 Task: Look for products in the category "Aromatherapy & Essential Oils" from Kate's Magik only.
Action: Mouse moved to (257, 101)
Screenshot: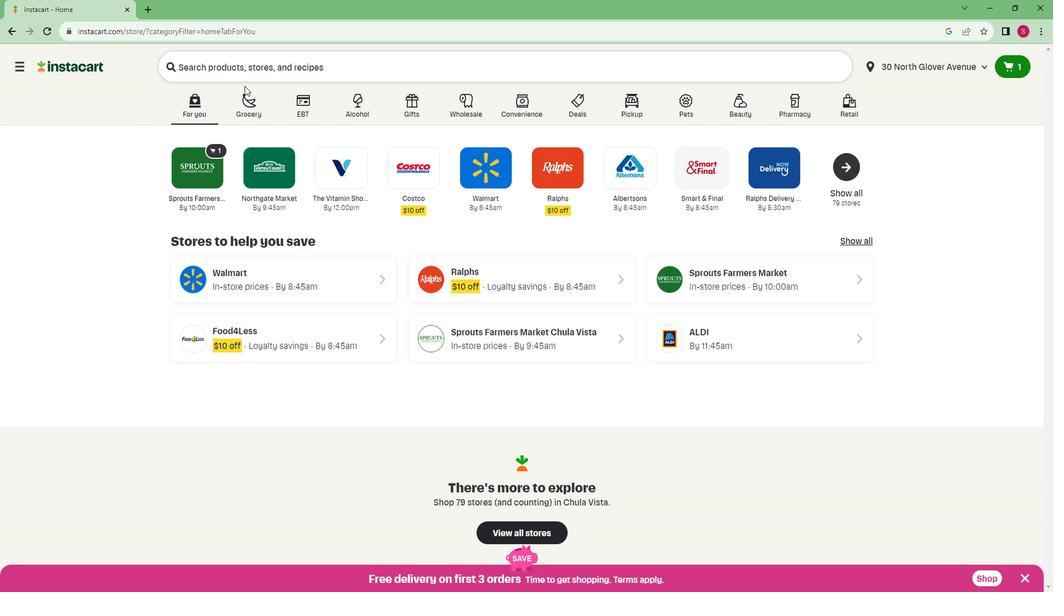 
Action: Mouse pressed left at (257, 101)
Screenshot: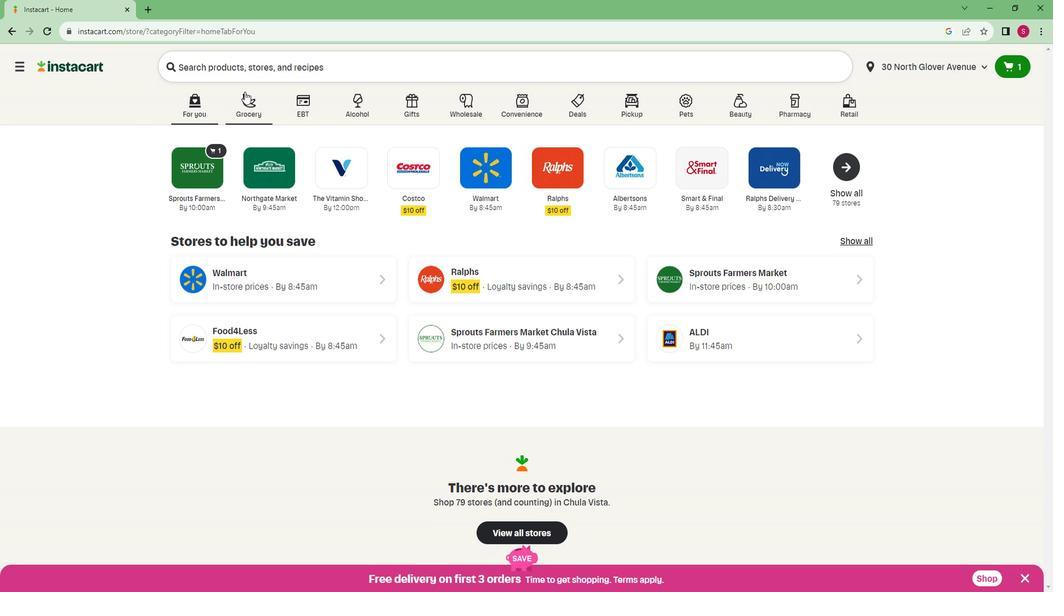 
Action: Mouse moved to (229, 332)
Screenshot: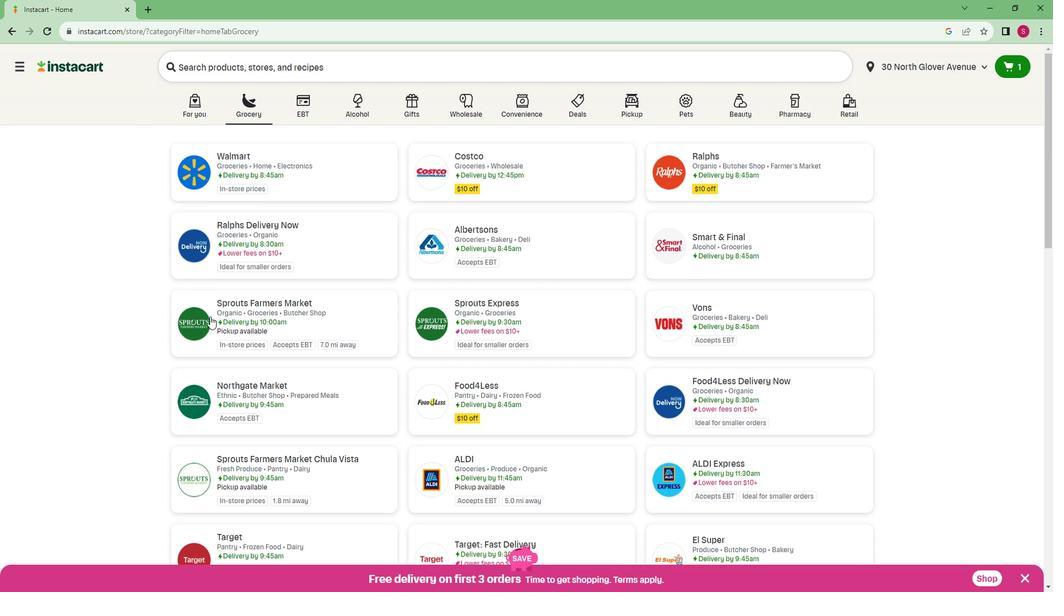 
Action: Mouse pressed left at (229, 332)
Screenshot: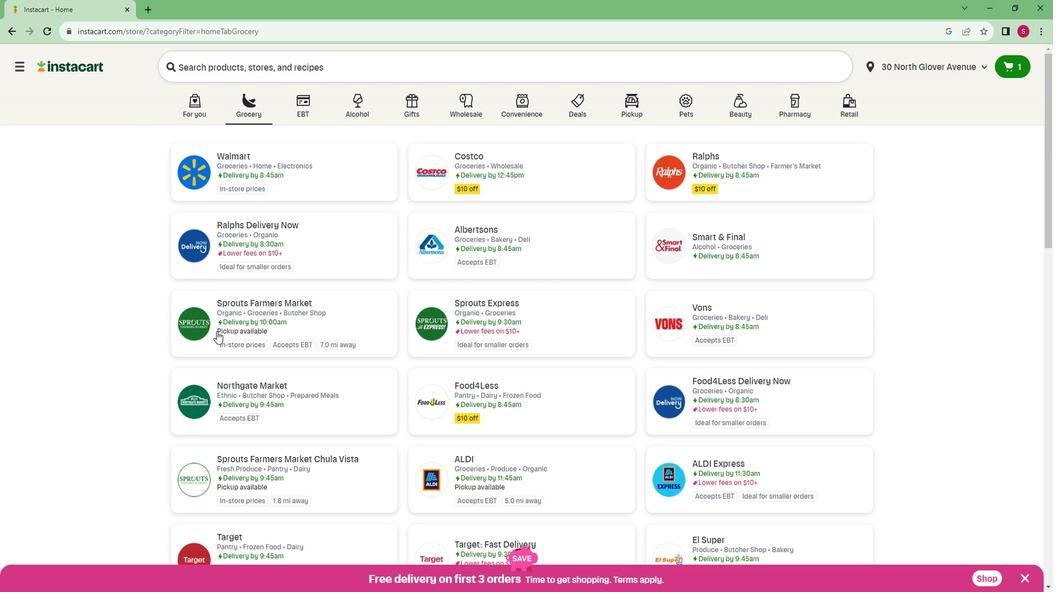 
Action: Mouse moved to (41, 433)
Screenshot: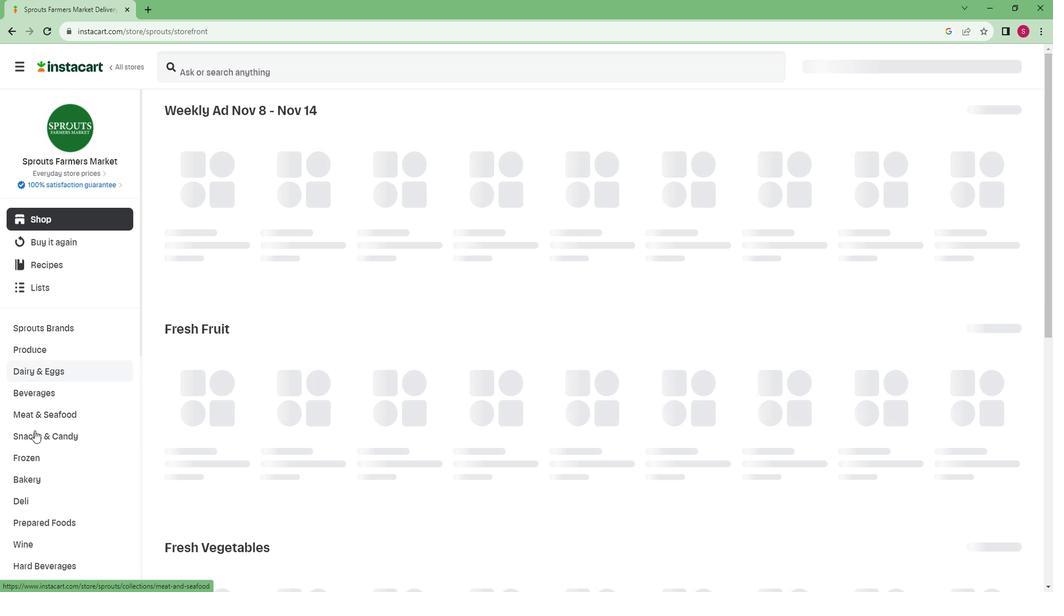
Action: Mouse scrolled (41, 432) with delta (0, 0)
Screenshot: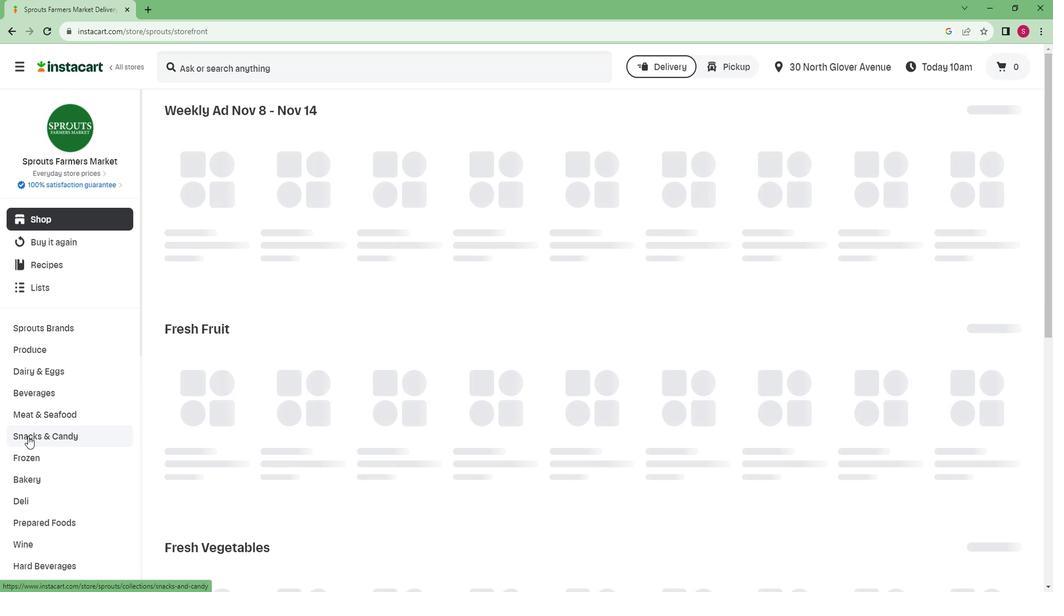 
Action: Mouse scrolled (41, 432) with delta (0, 0)
Screenshot: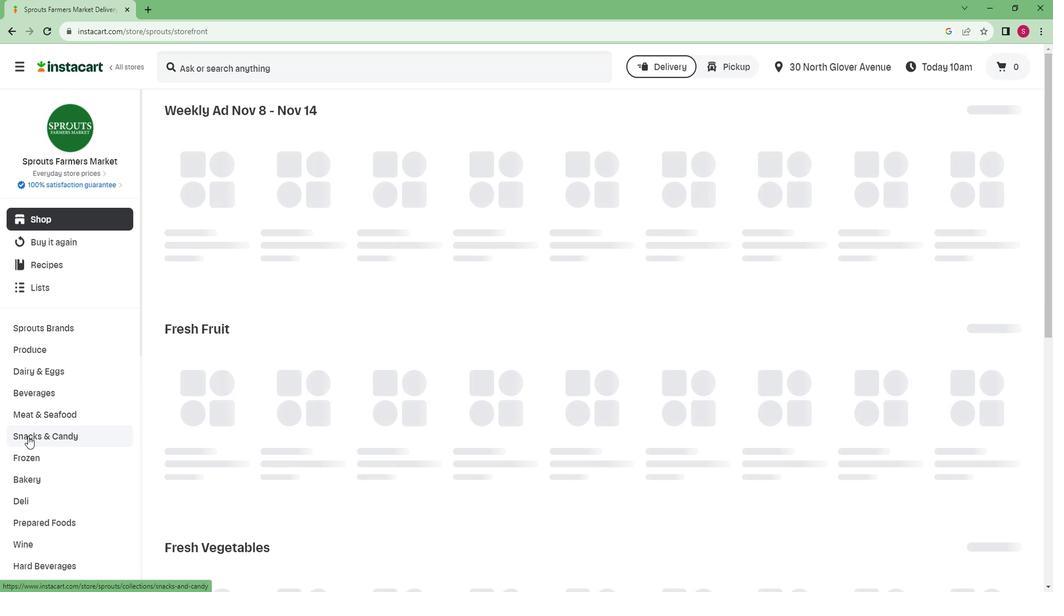
Action: Mouse scrolled (41, 432) with delta (0, 0)
Screenshot: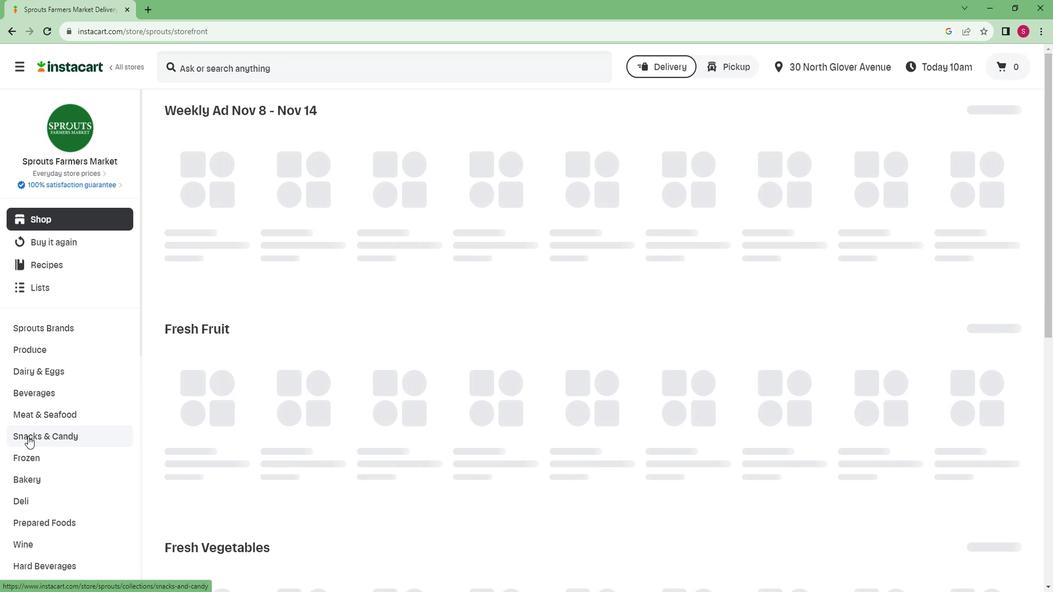
Action: Mouse scrolled (41, 432) with delta (0, 0)
Screenshot: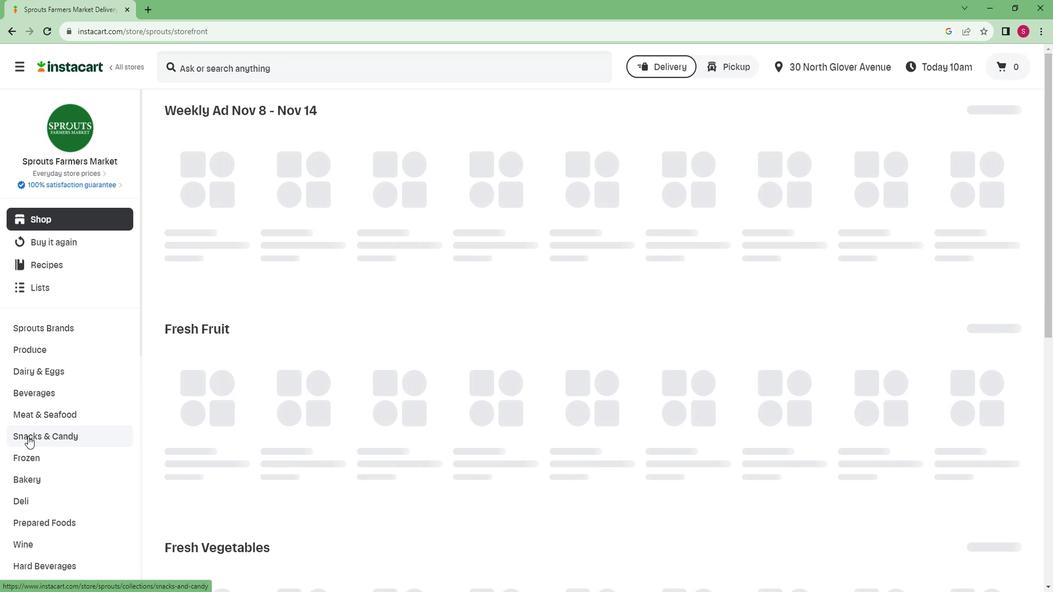 
Action: Mouse scrolled (41, 432) with delta (0, 0)
Screenshot: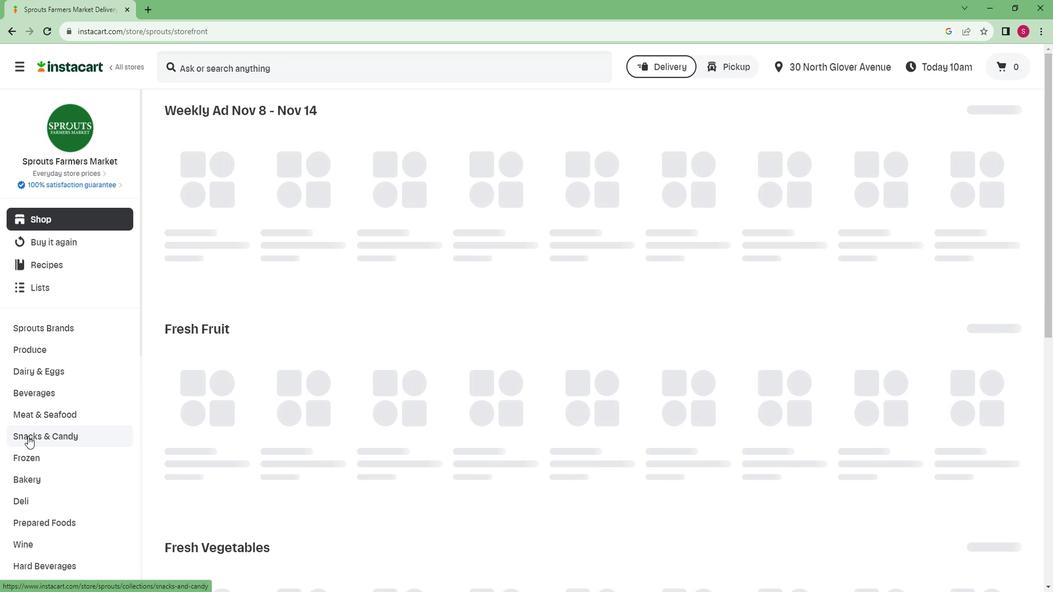 
Action: Mouse scrolled (41, 432) with delta (0, 0)
Screenshot: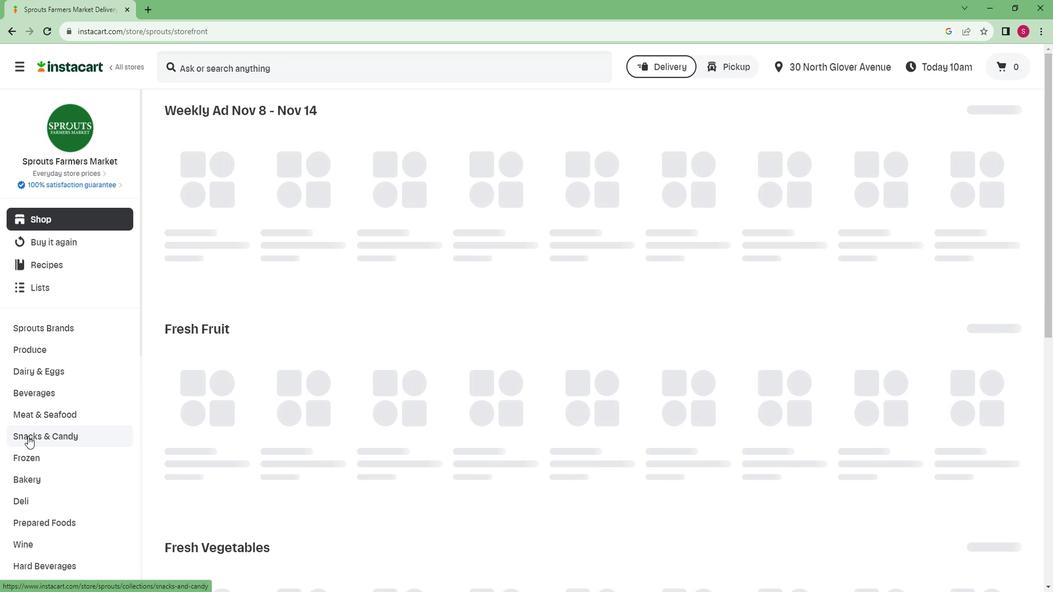 
Action: Mouse scrolled (41, 432) with delta (0, 0)
Screenshot: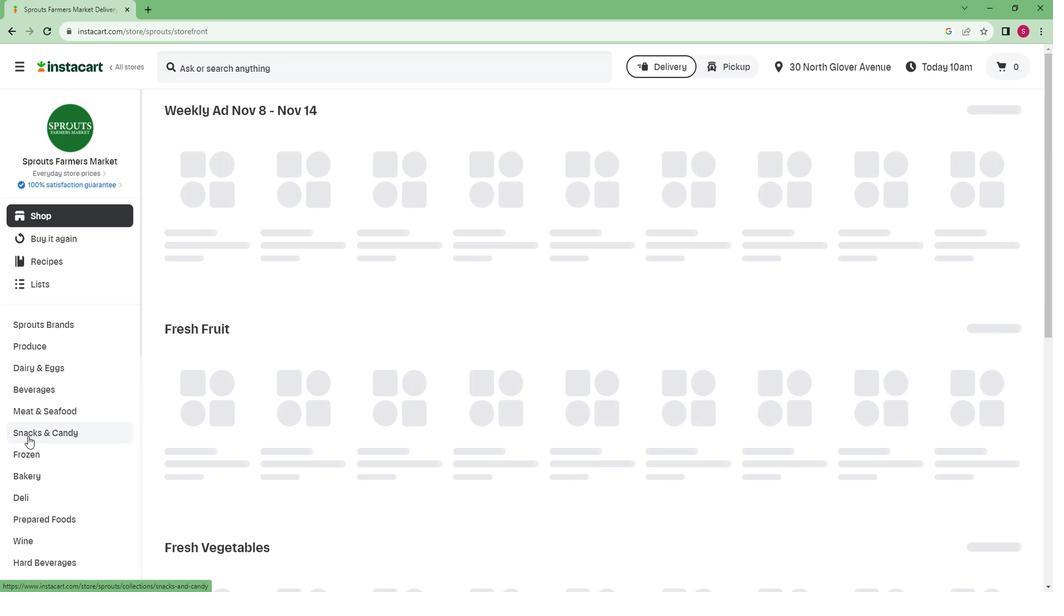 
Action: Mouse scrolled (41, 432) with delta (0, 0)
Screenshot: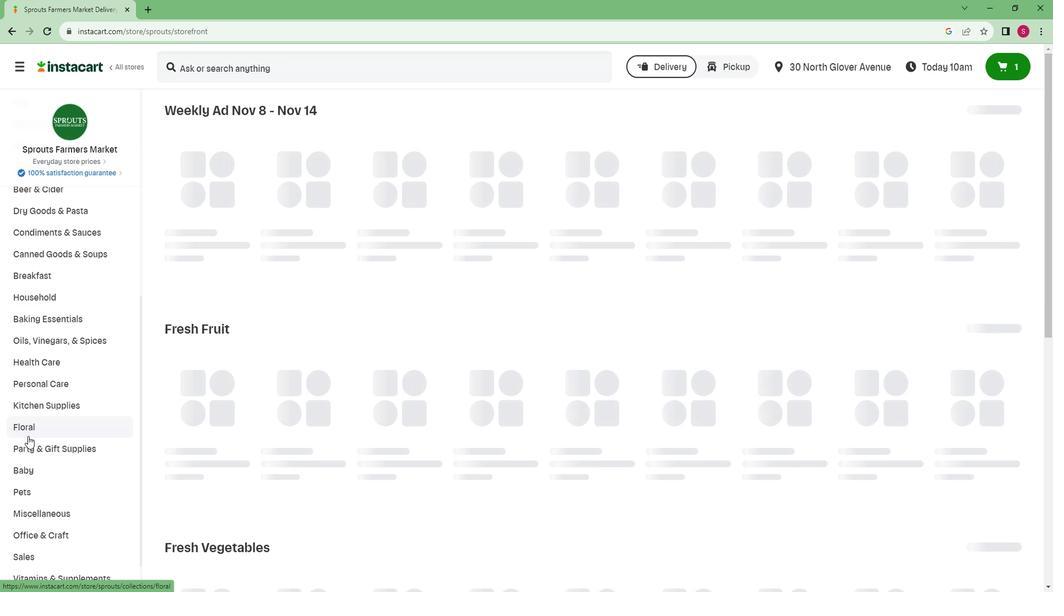 
Action: Mouse scrolled (41, 432) with delta (0, 0)
Screenshot: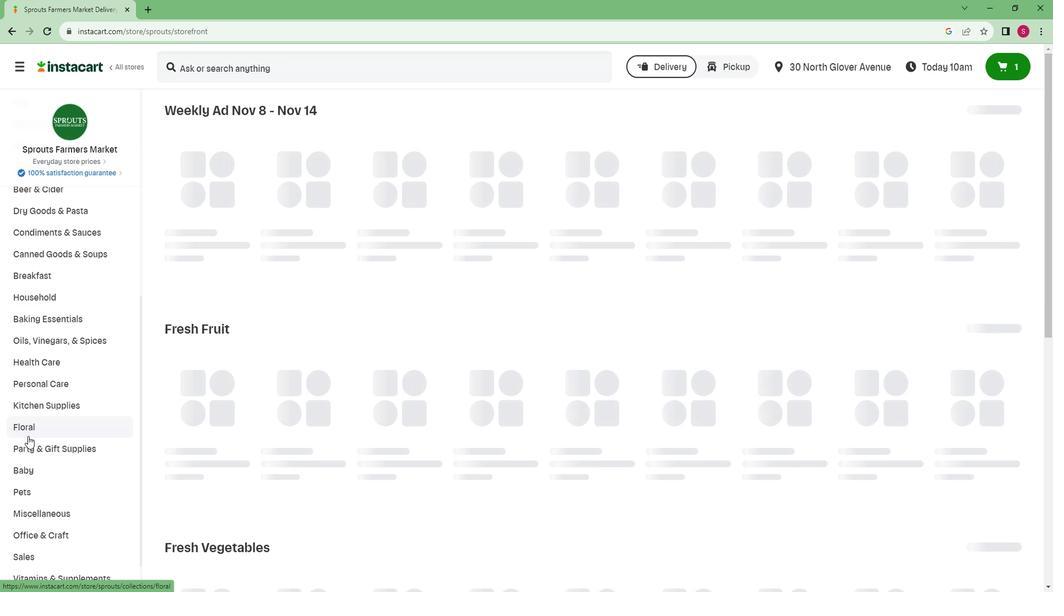 
Action: Mouse scrolled (41, 432) with delta (0, 0)
Screenshot: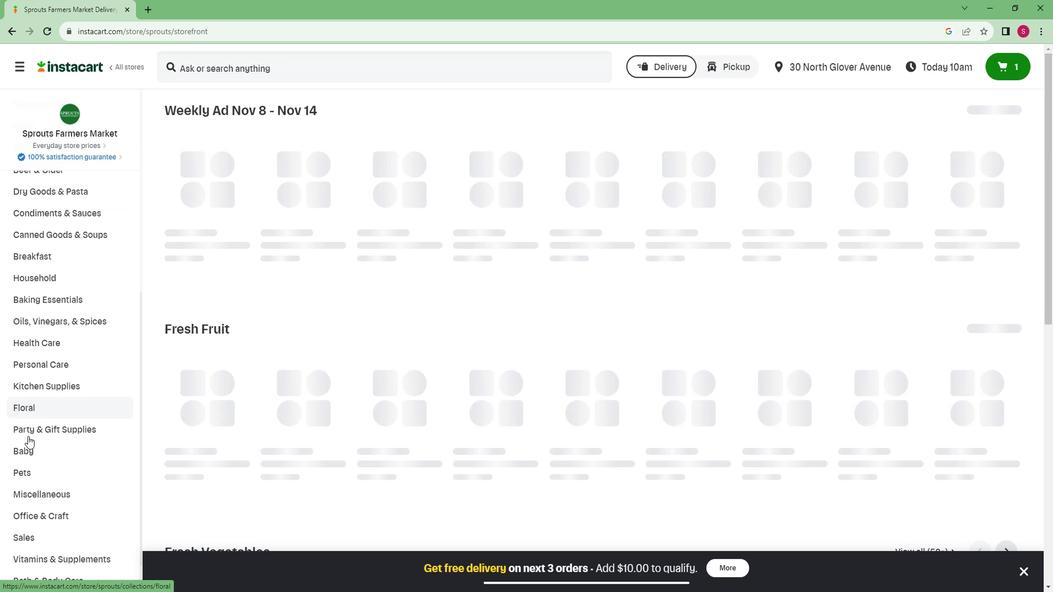 
Action: Mouse scrolled (41, 432) with delta (0, 0)
Screenshot: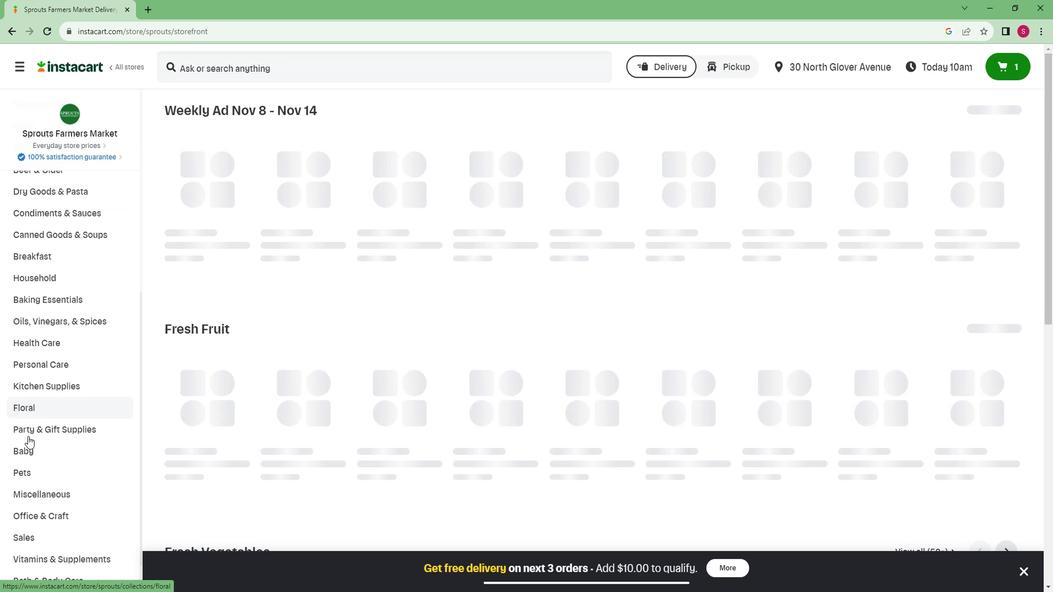 
Action: Mouse scrolled (41, 432) with delta (0, 0)
Screenshot: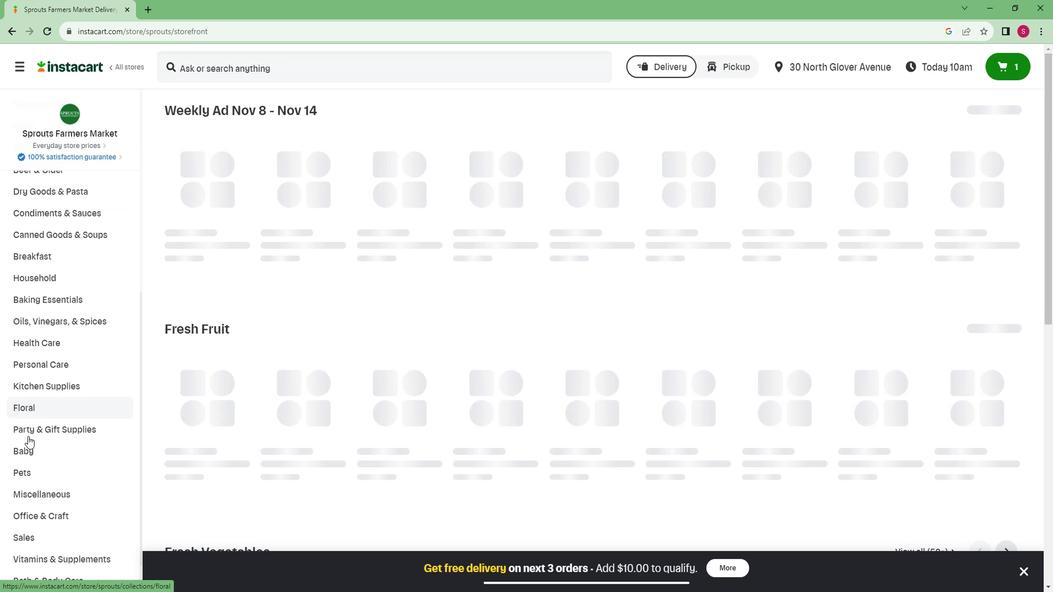 
Action: Mouse scrolled (41, 432) with delta (0, 0)
Screenshot: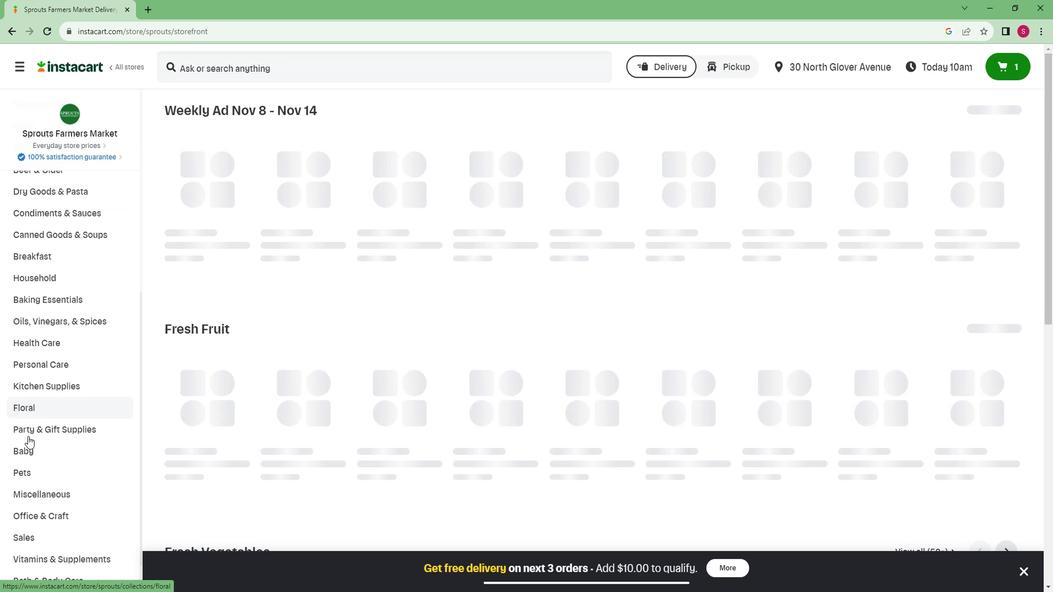 
Action: Mouse scrolled (41, 432) with delta (0, 0)
Screenshot: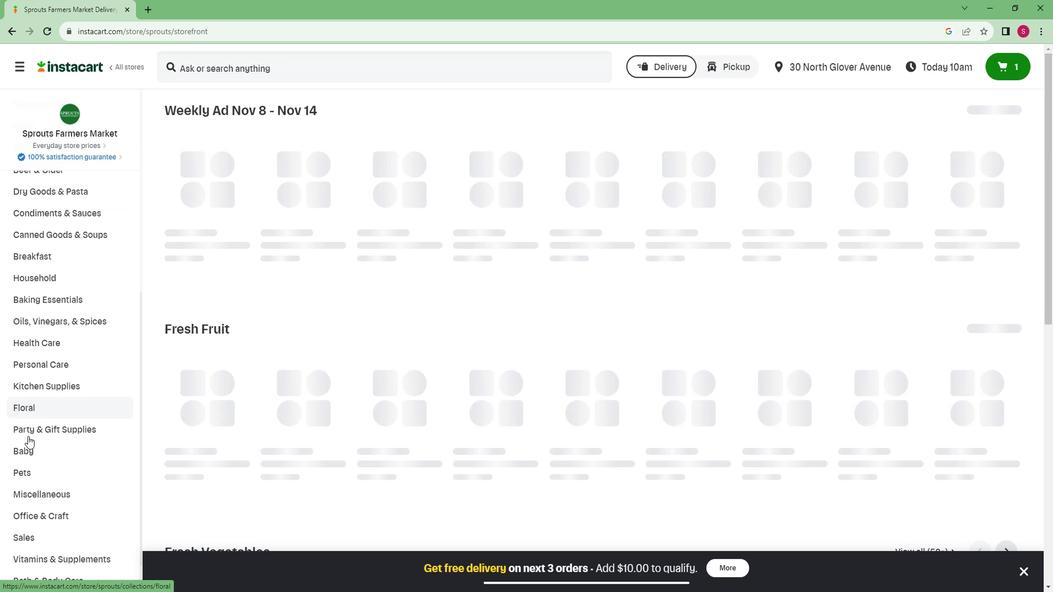 
Action: Mouse moved to (47, 540)
Screenshot: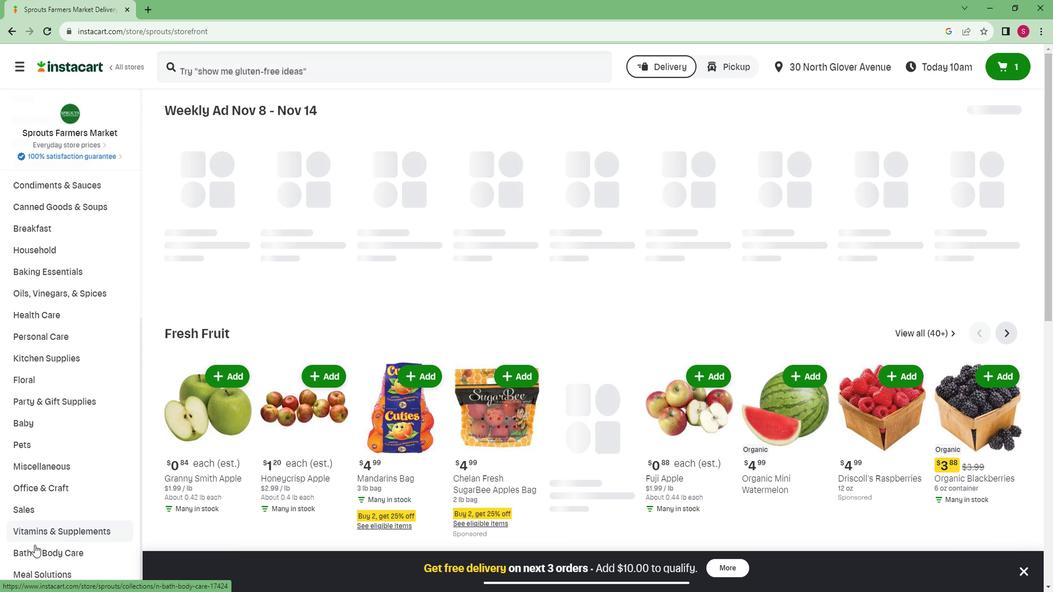 
Action: Mouse pressed left at (47, 540)
Screenshot: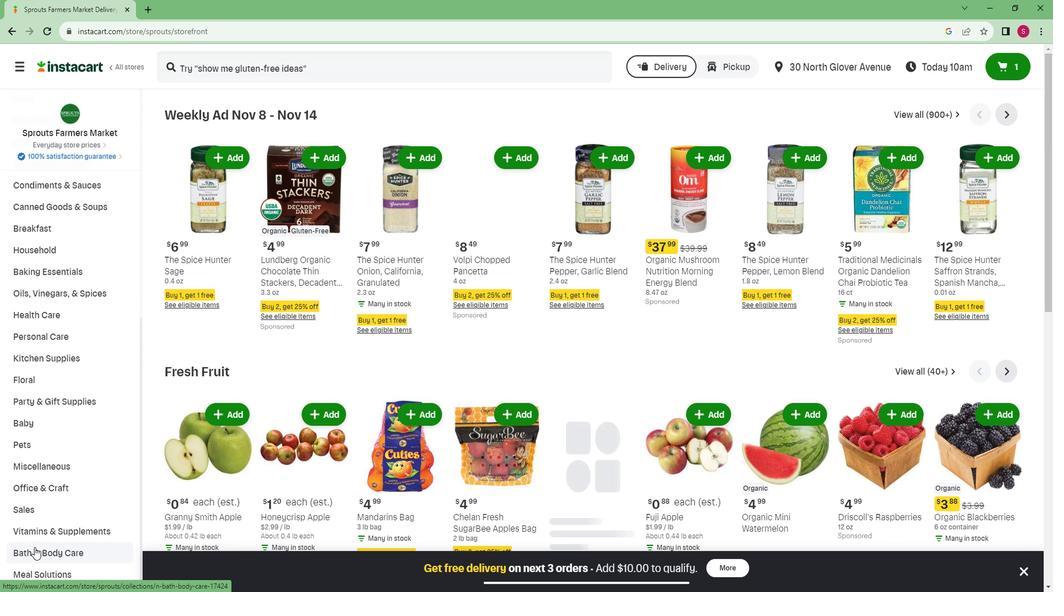 
Action: Mouse moved to (917, 147)
Screenshot: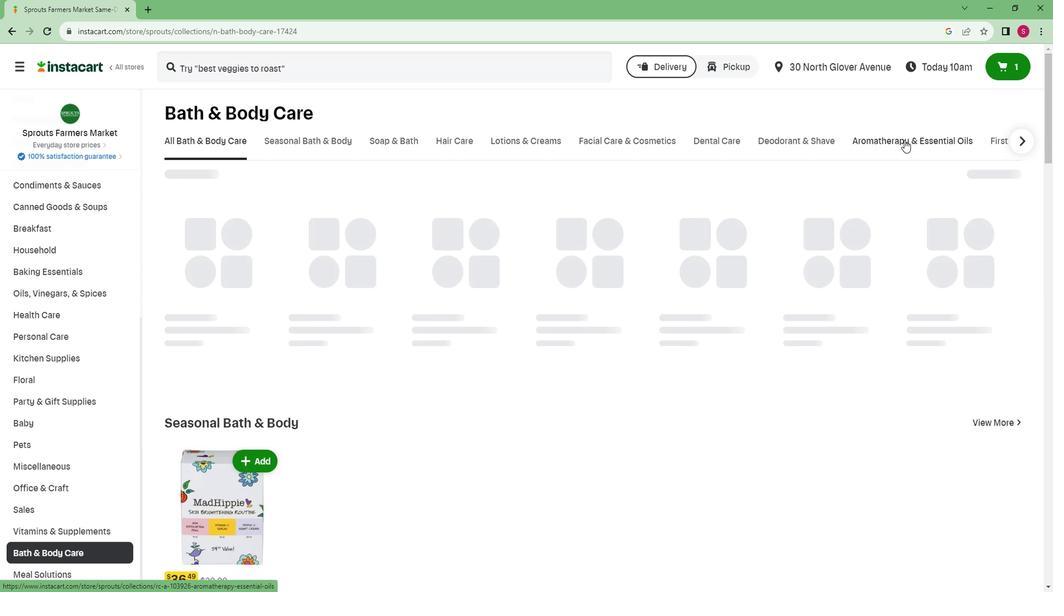 
Action: Mouse pressed left at (917, 147)
Screenshot: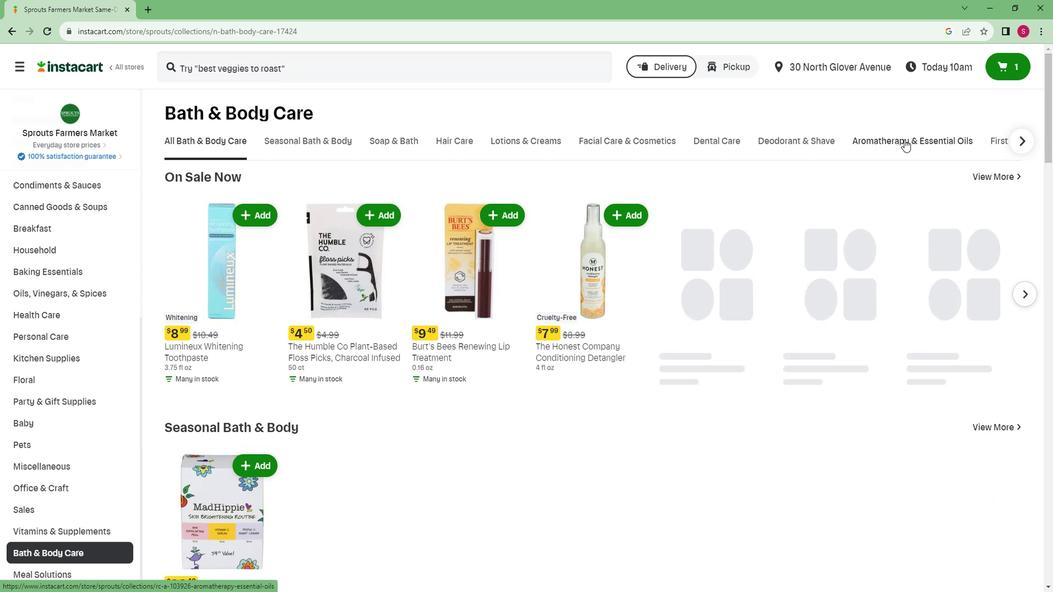 
Action: Mouse moved to (274, 191)
Screenshot: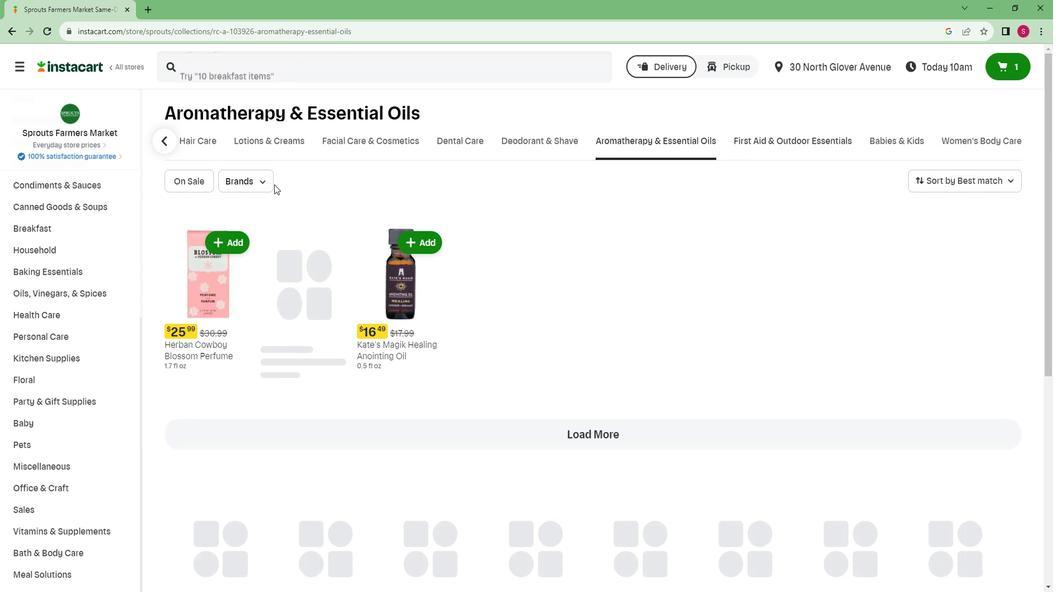 
Action: Mouse pressed left at (274, 191)
Screenshot: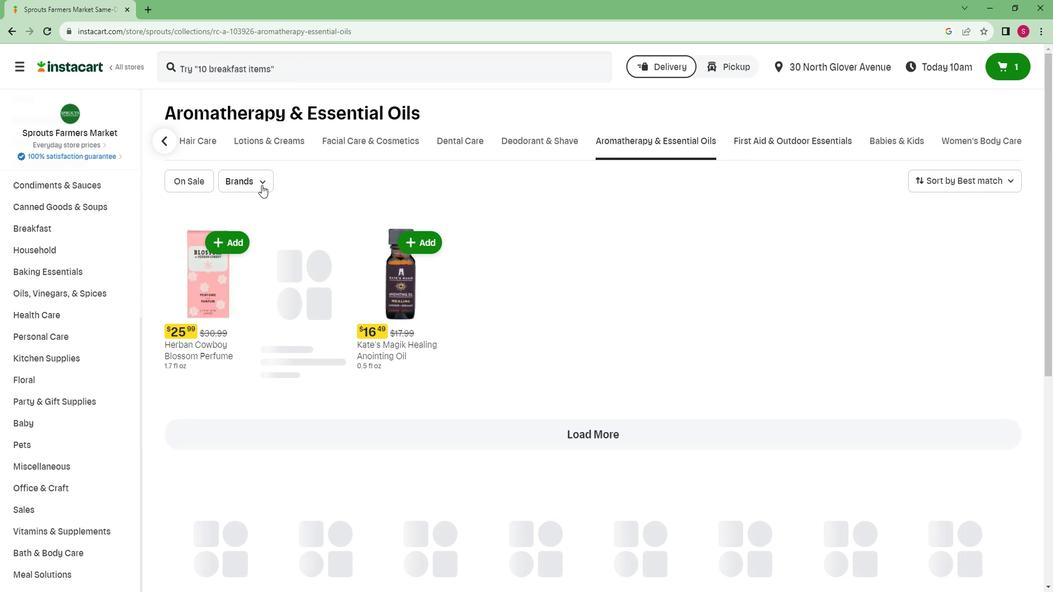 
Action: Mouse moved to (262, 340)
Screenshot: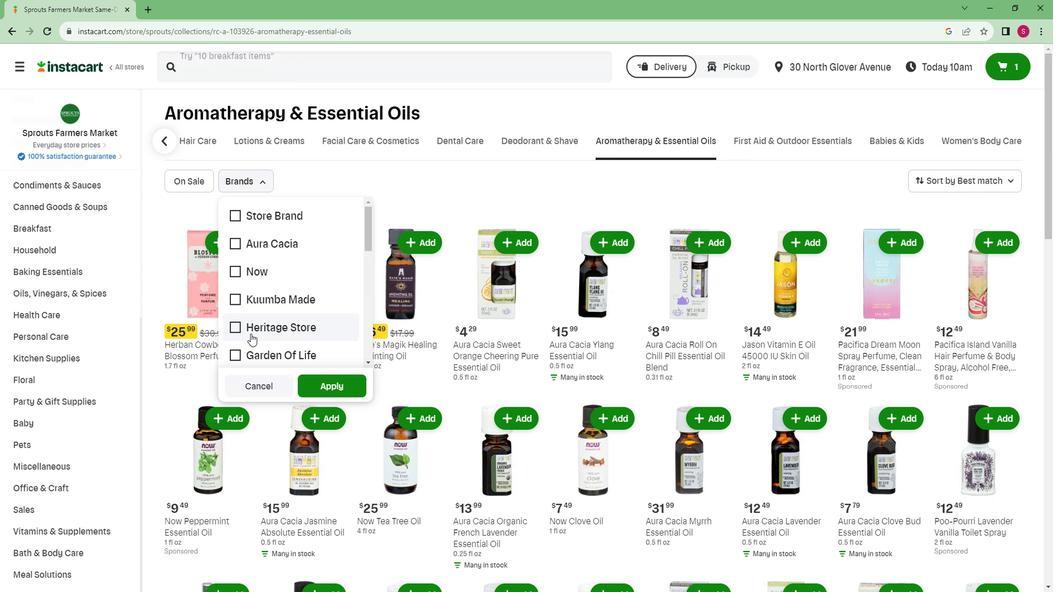 
Action: Mouse scrolled (262, 339) with delta (0, 0)
Screenshot: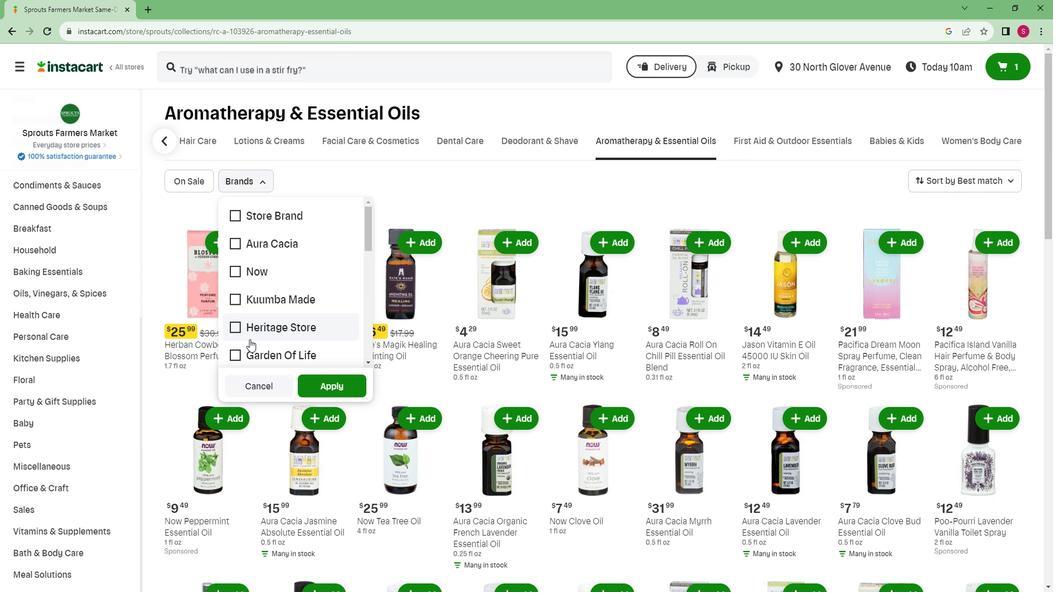 
Action: Mouse scrolled (262, 339) with delta (0, 0)
Screenshot: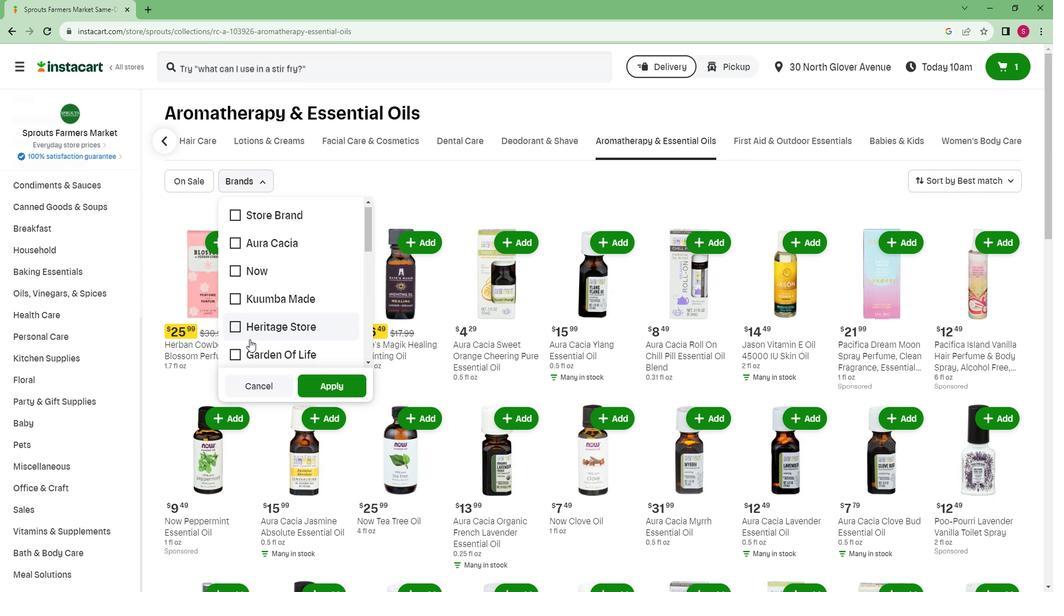 
Action: Mouse scrolled (262, 339) with delta (0, 0)
Screenshot: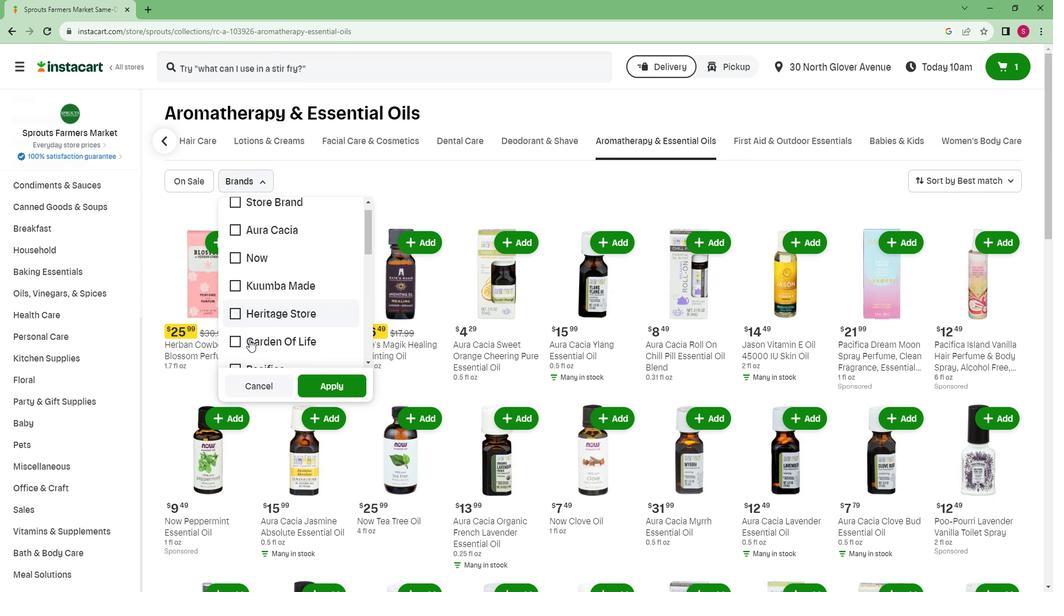 
Action: Mouse moved to (264, 271)
Screenshot: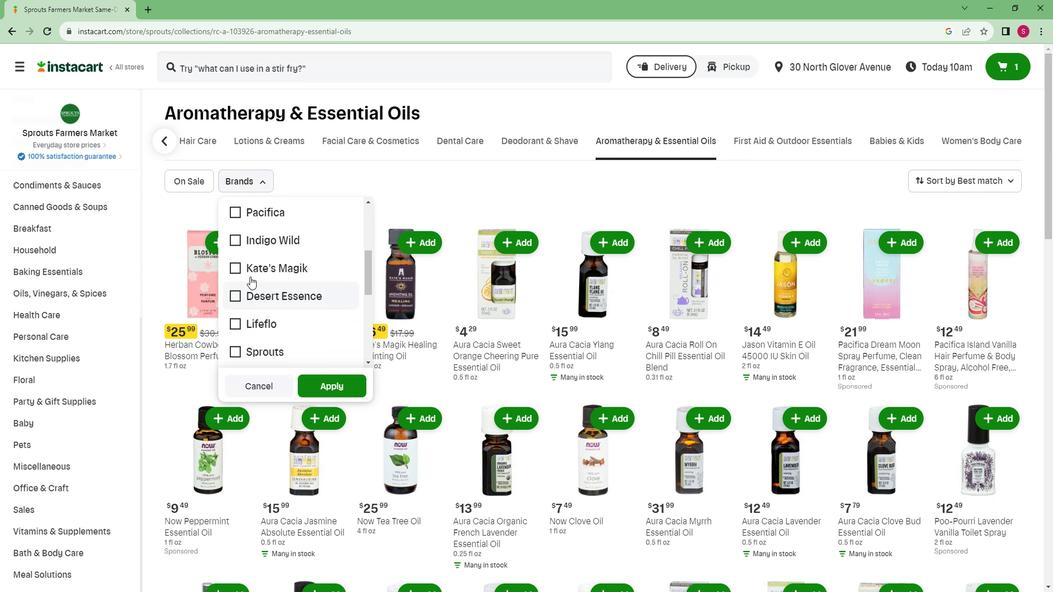 
Action: Mouse pressed left at (264, 271)
Screenshot: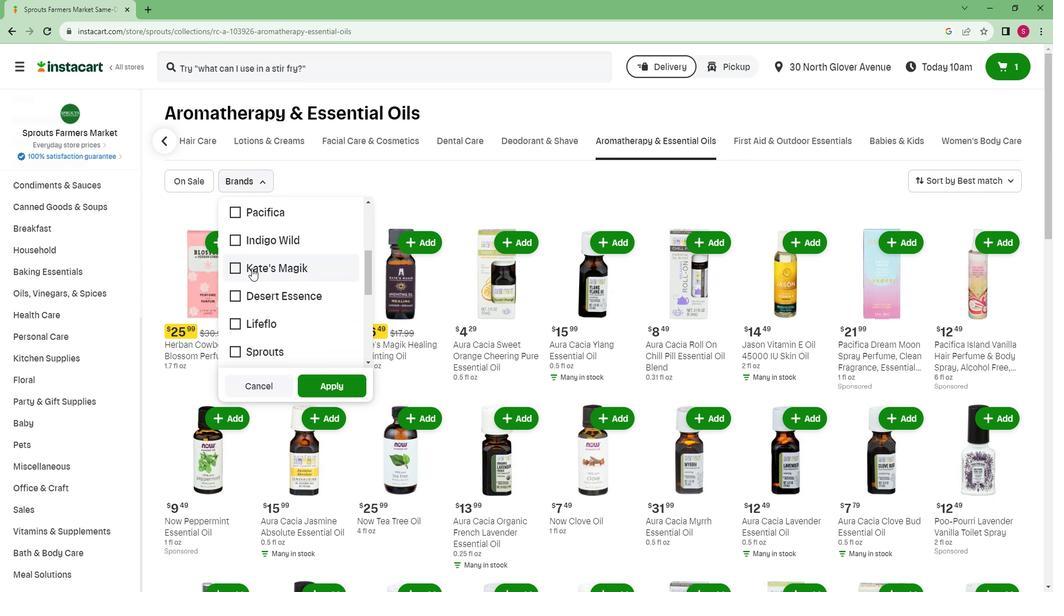 
Action: Mouse moved to (347, 383)
Screenshot: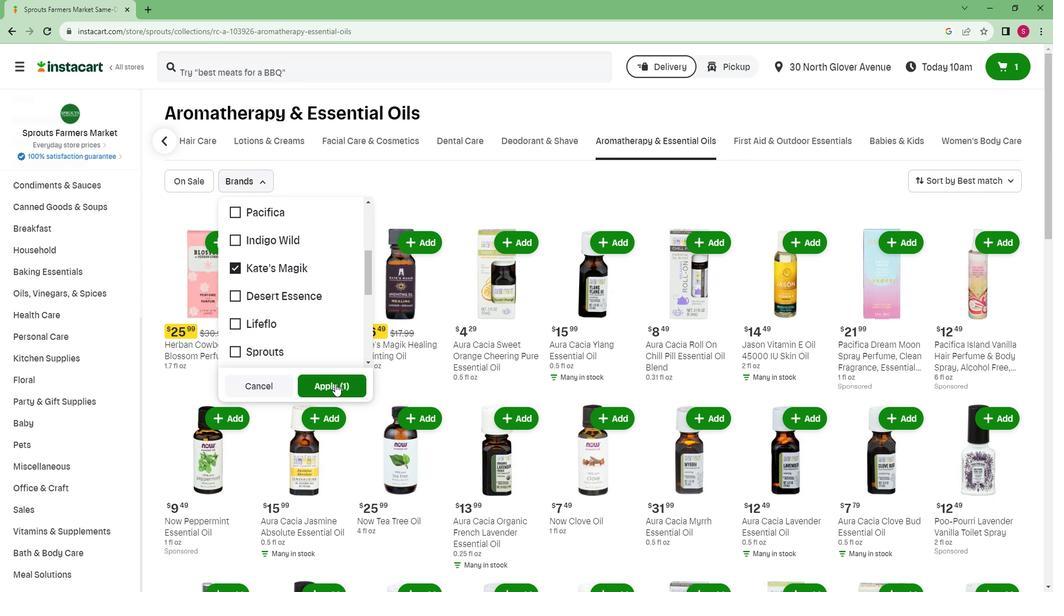 
Action: Mouse pressed left at (347, 383)
Screenshot: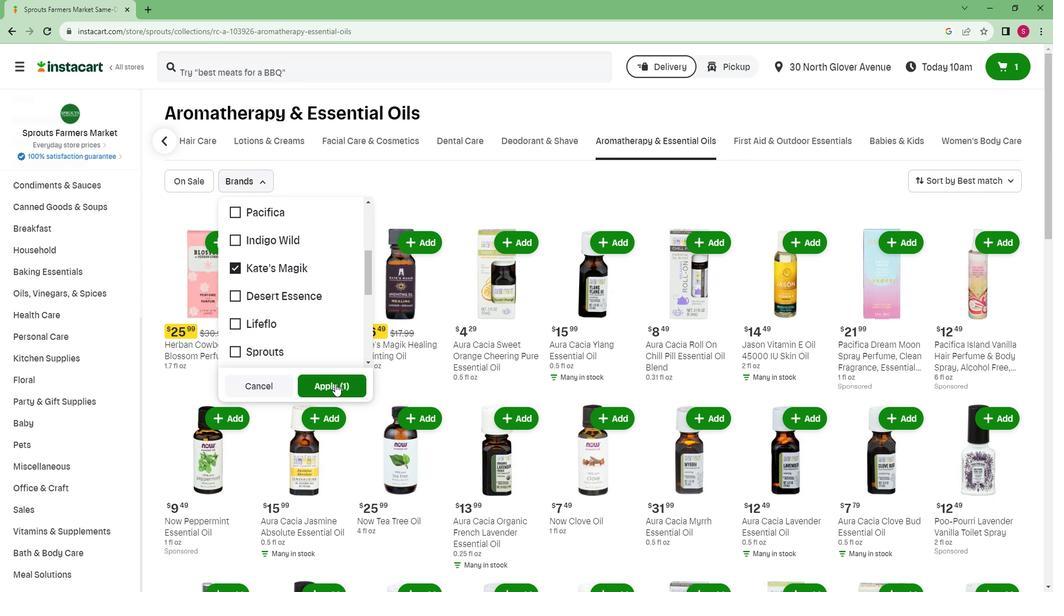 
Action: Mouse moved to (355, 379)
Screenshot: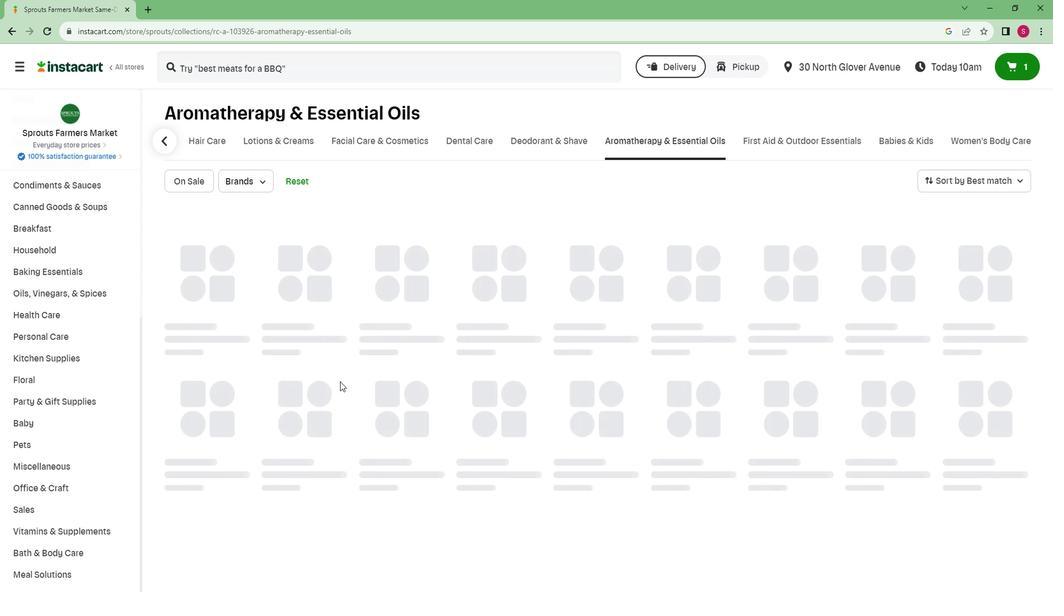 
